 Task: In the  document resolutionconflicts.txt Share this file with 'softage2@softage.net' Make a copy of the file 'without changing the auto name' Delete the  copy of the file
Action: Mouse moved to (415, 381)
Screenshot: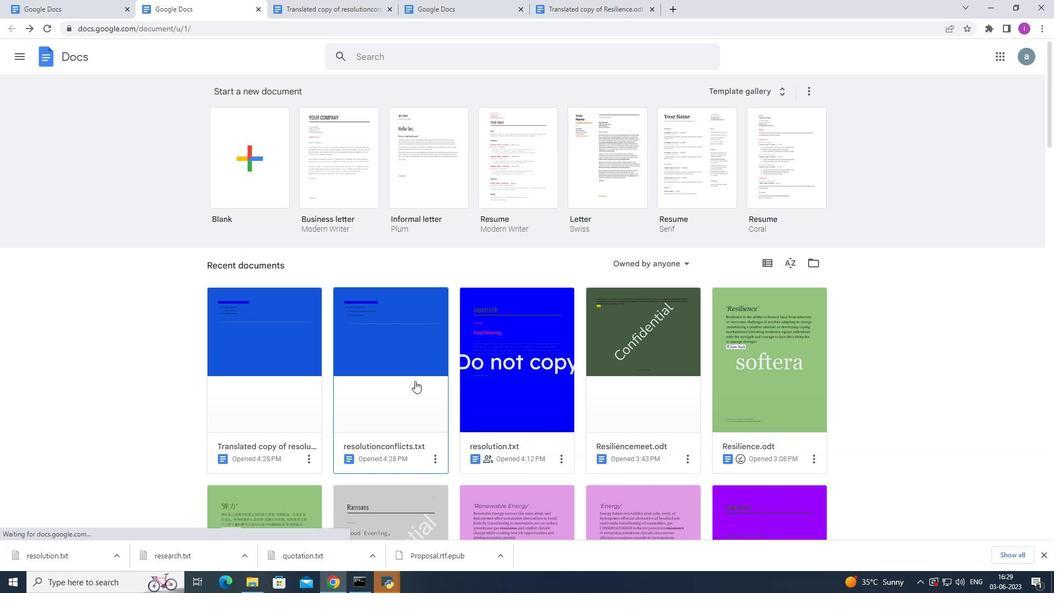 
Action: Mouse pressed left at (415, 381)
Screenshot: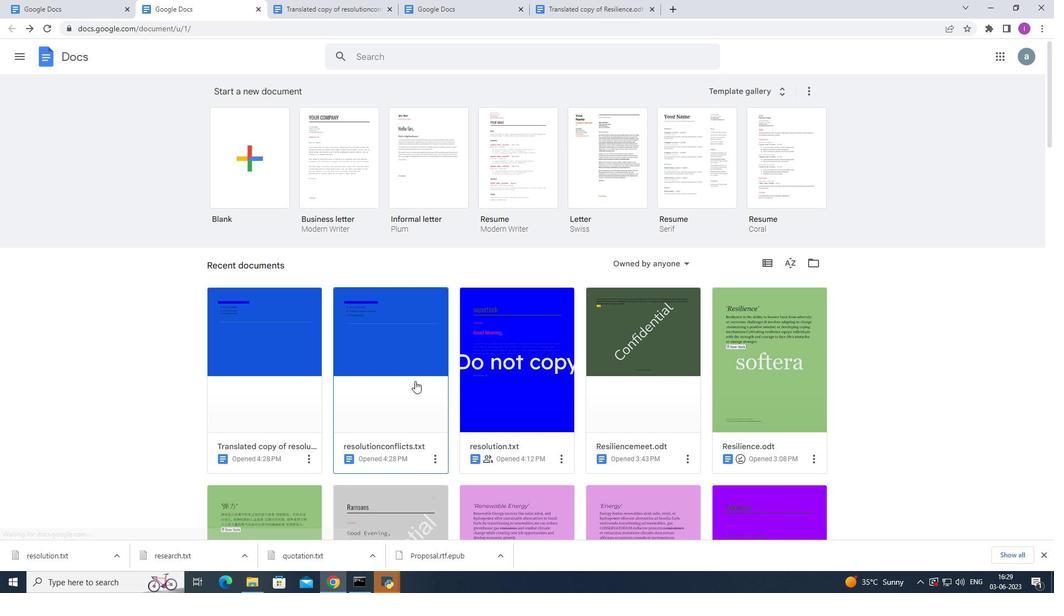 
Action: Mouse moved to (41, 61)
Screenshot: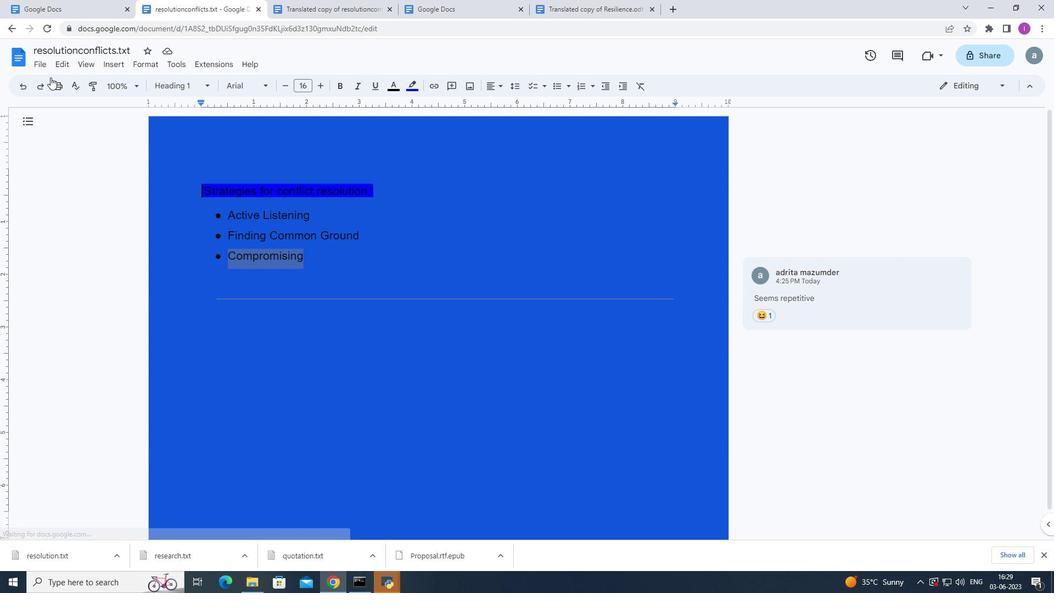 
Action: Mouse pressed left at (41, 61)
Screenshot: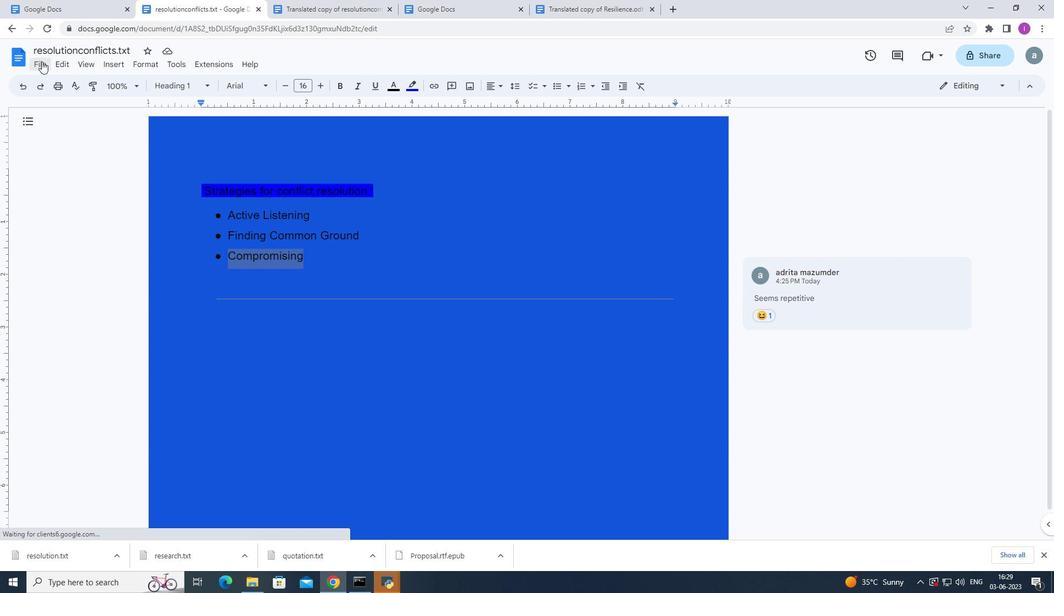
Action: Mouse moved to (230, 145)
Screenshot: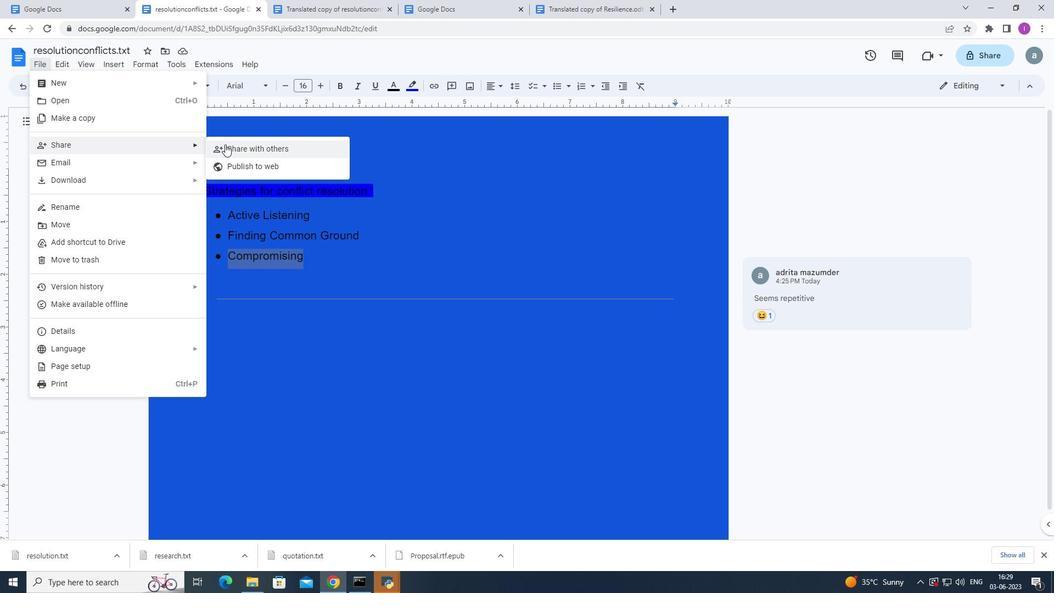 
Action: Mouse pressed left at (230, 145)
Screenshot: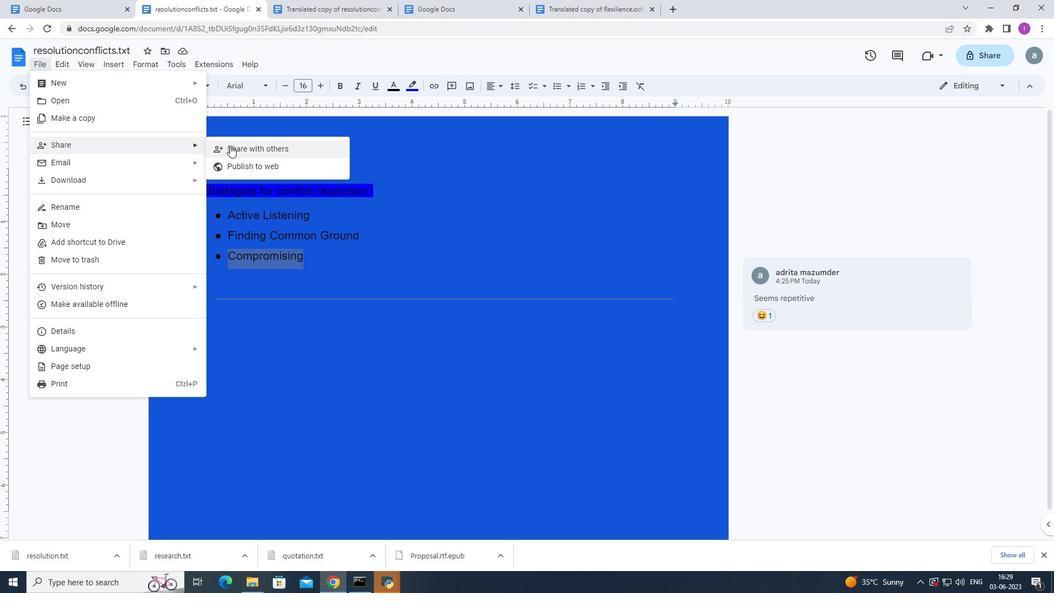 
Action: Mouse moved to (442, 231)
Screenshot: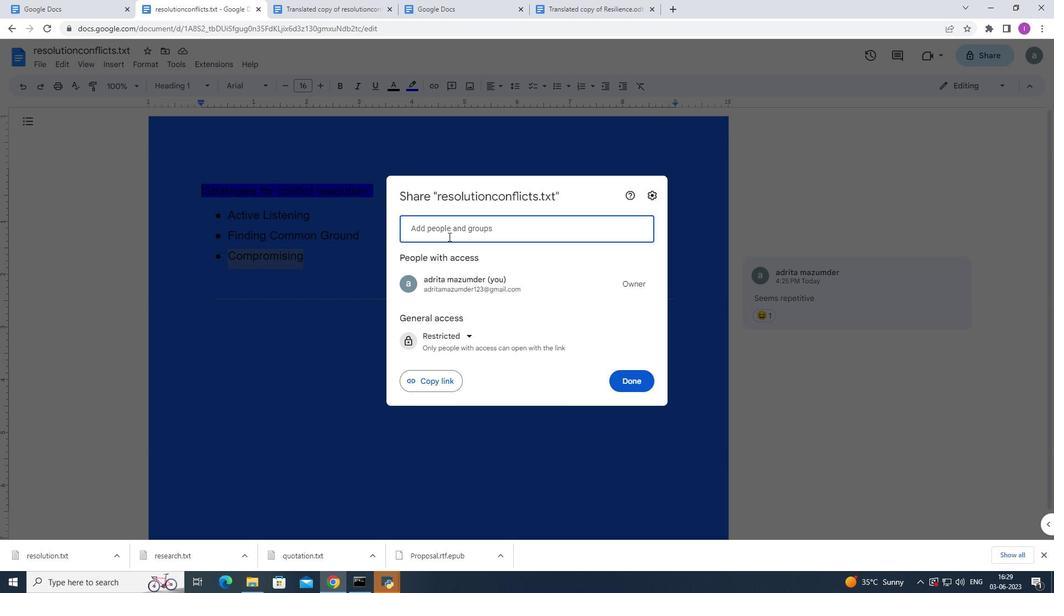 
Action: Mouse pressed left at (442, 231)
Screenshot: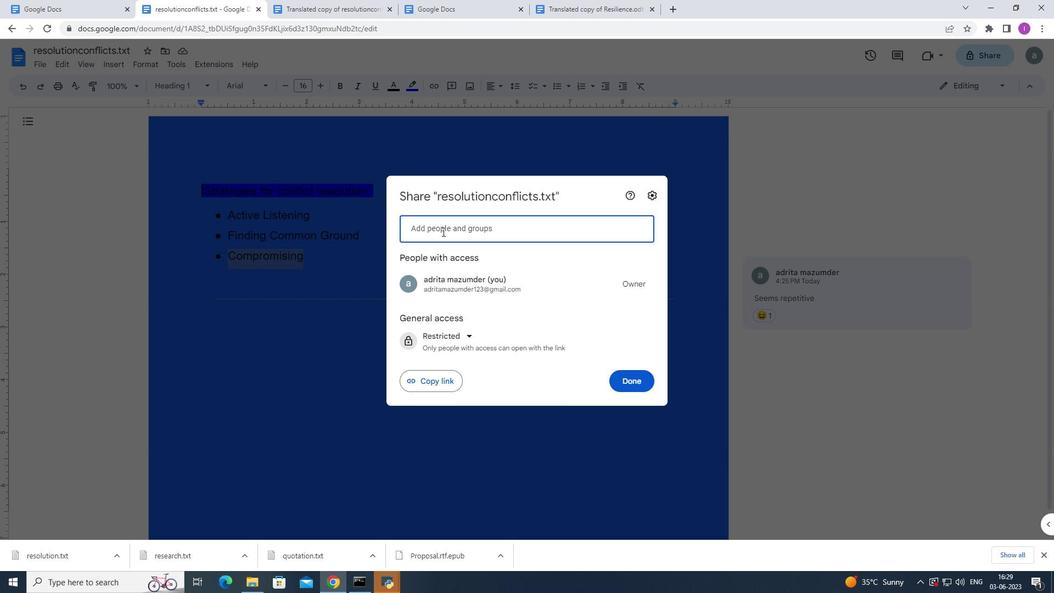 
Action: Mouse moved to (463, 321)
Screenshot: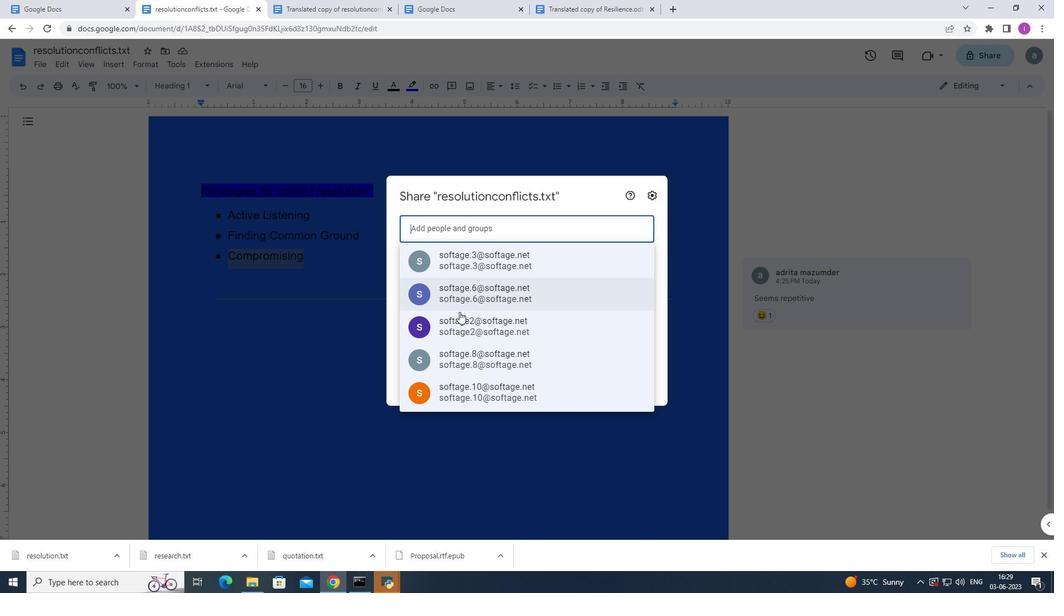 
Action: Mouse pressed left at (463, 321)
Screenshot: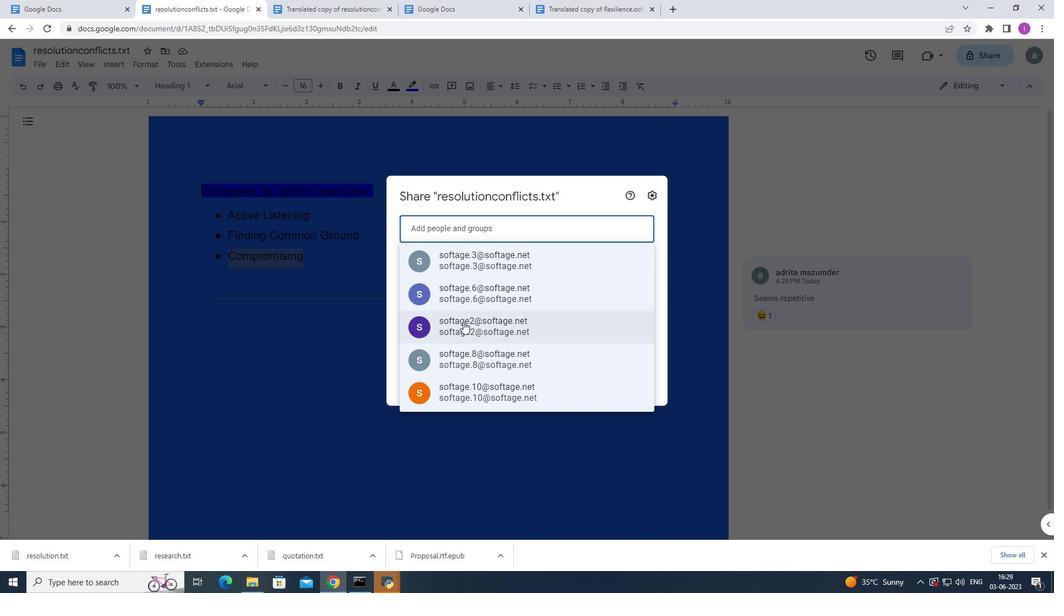 
Action: Mouse moved to (628, 360)
Screenshot: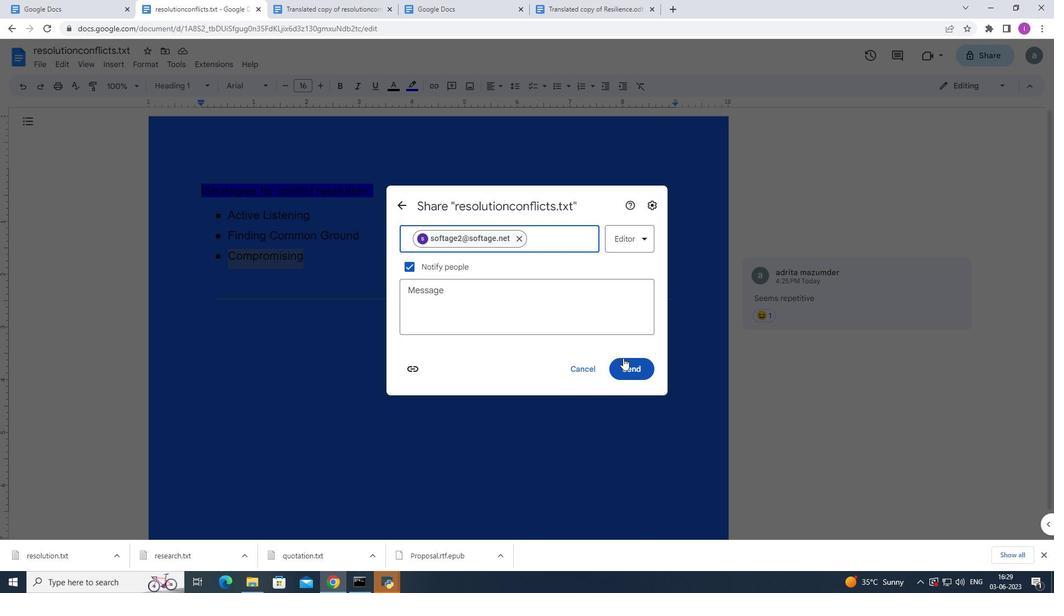 
Action: Mouse pressed left at (628, 360)
Screenshot: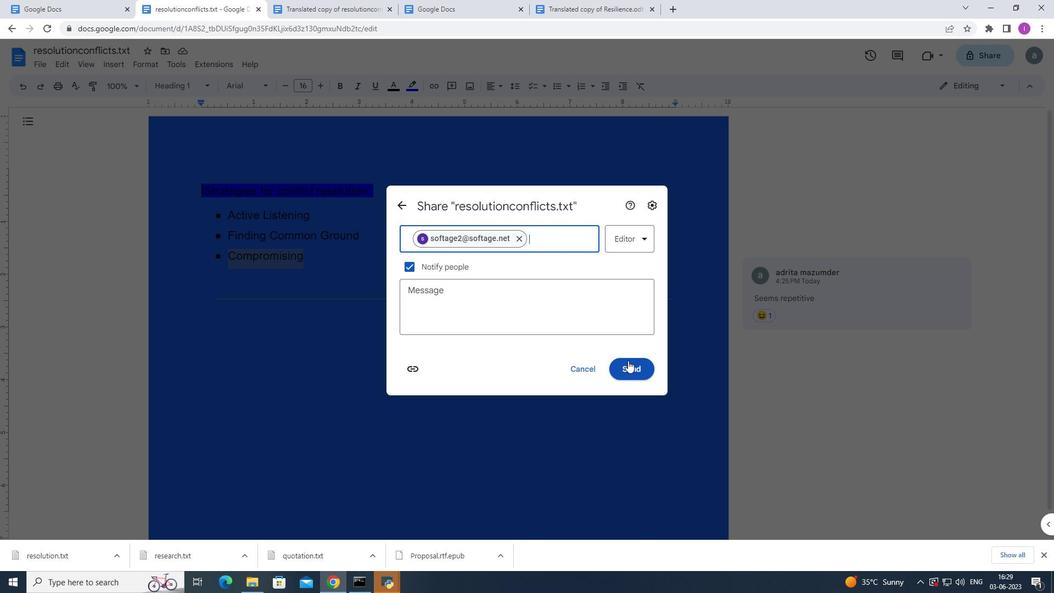
Action: Mouse moved to (587, 341)
Screenshot: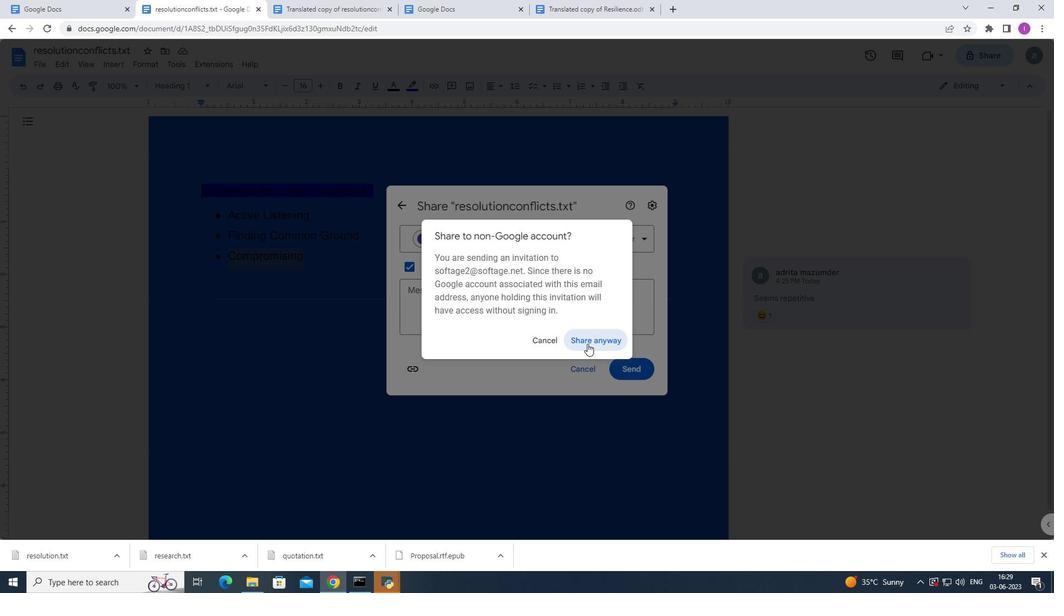
Action: Mouse pressed left at (587, 341)
Screenshot: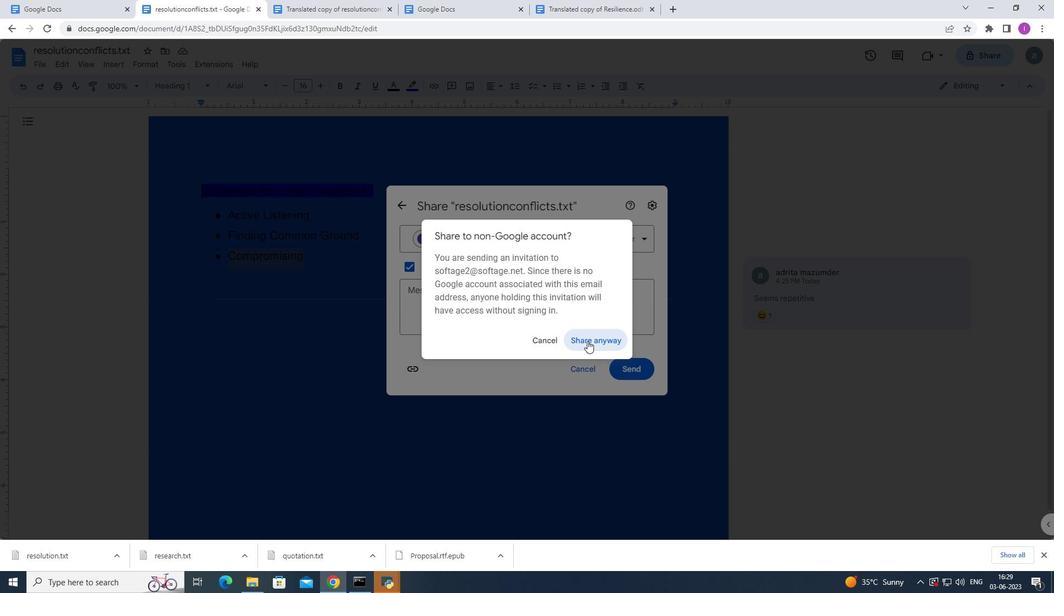 
Action: Mouse moved to (34, 59)
Screenshot: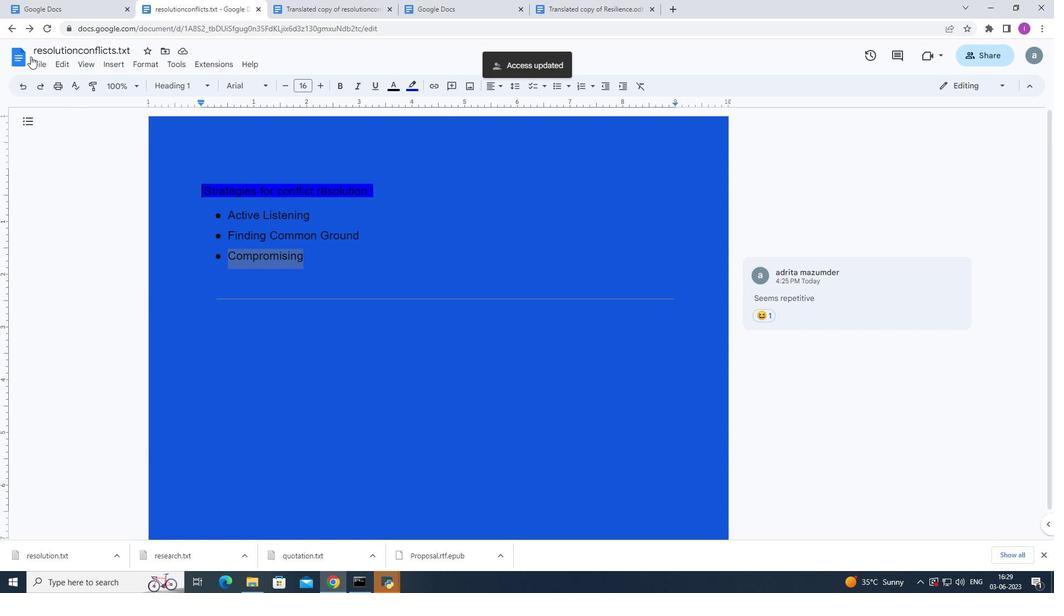 
Action: Mouse pressed left at (34, 59)
Screenshot: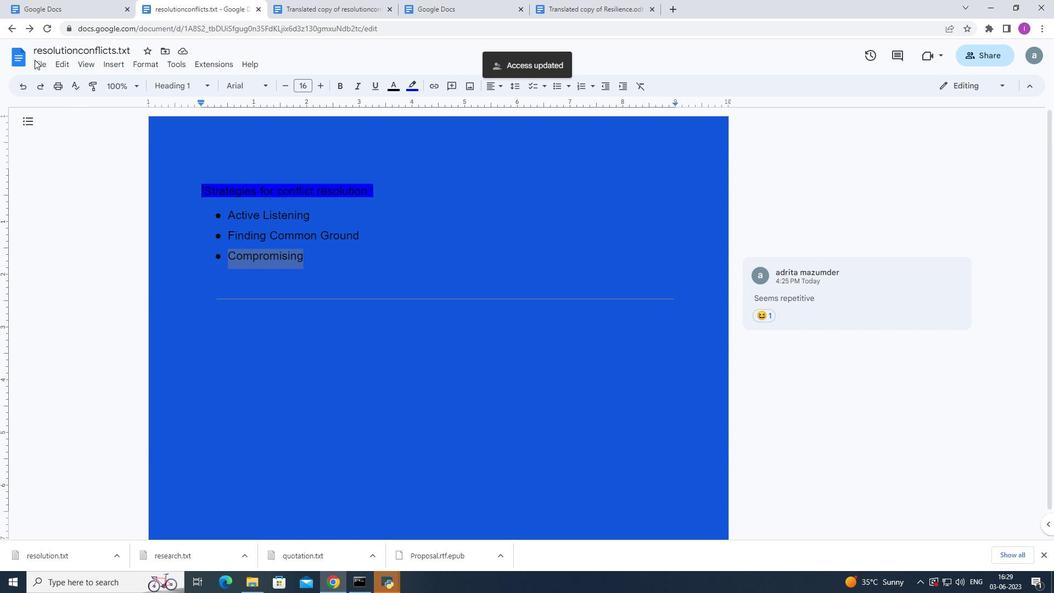 
Action: Mouse moved to (37, 60)
Screenshot: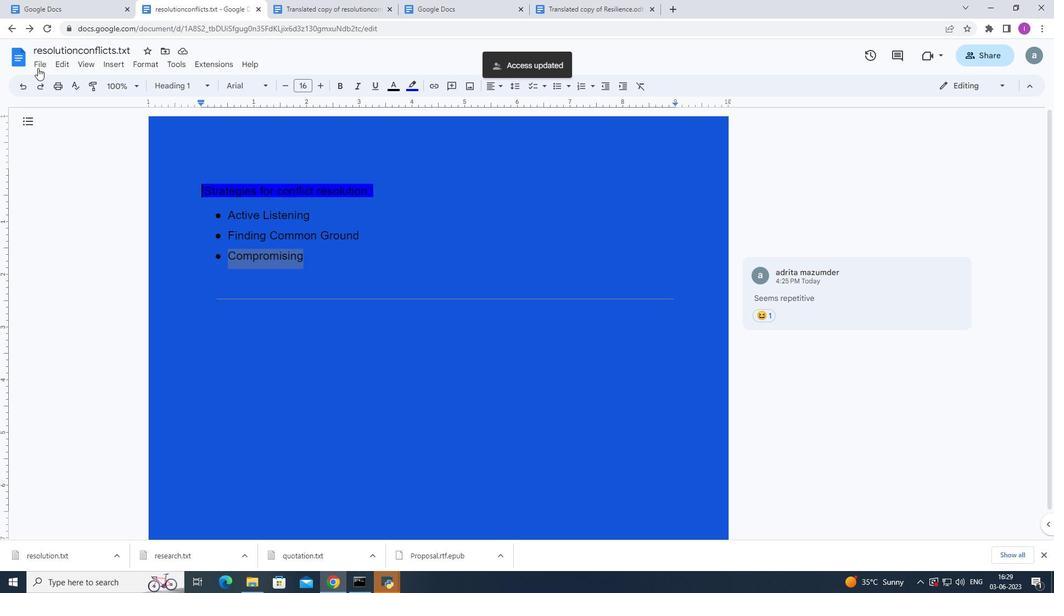 
Action: Mouse pressed left at (37, 60)
Screenshot: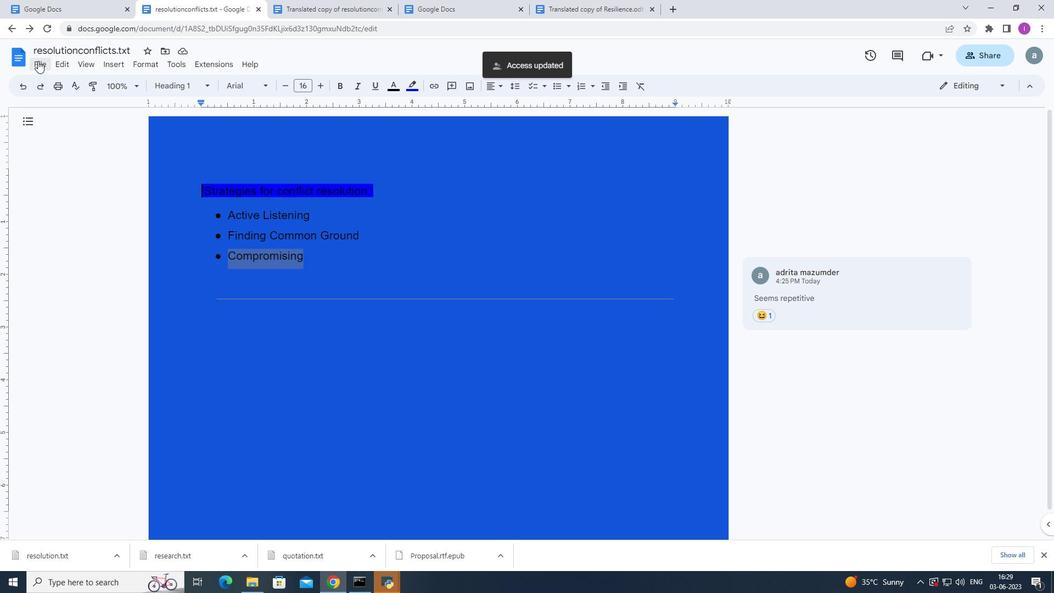 
Action: Mouse moved to (100, 125)
Screenshot: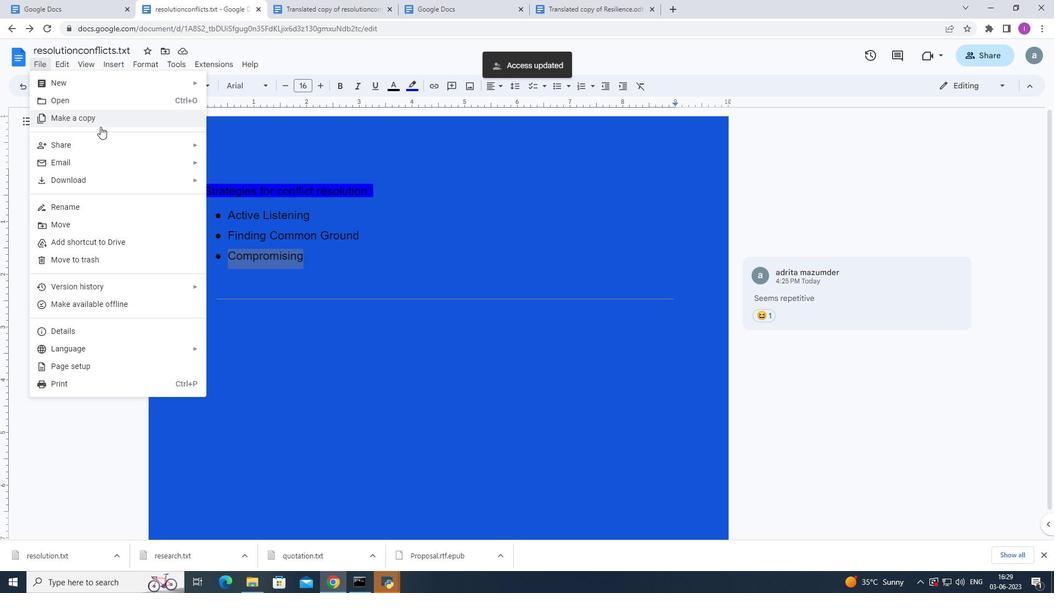 
Action: Mouse pressed left at (100, 125)
Screenshot: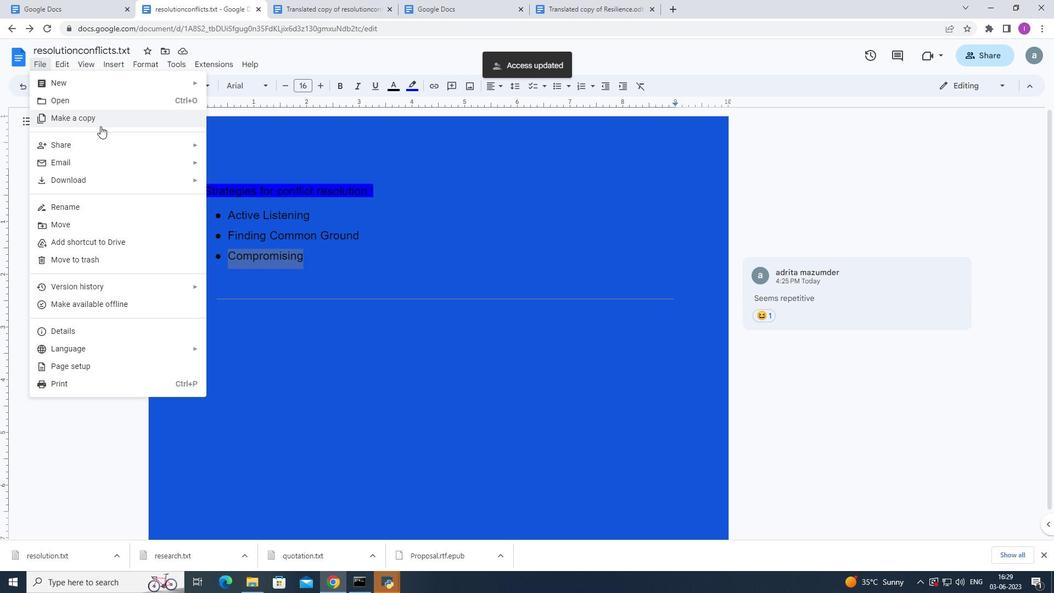 
Action: Mouse moved to (555, 243)
Screenshot: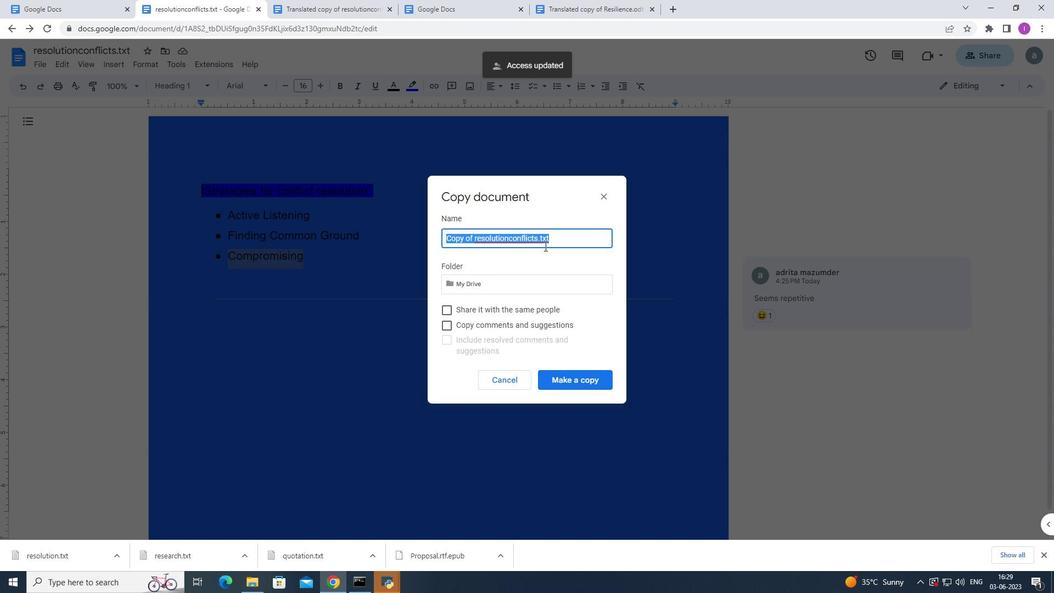 
Action: Key pressed without<Key.space>changing<Key.space>the<Key.space>auto<Key.space>name
Screenshot: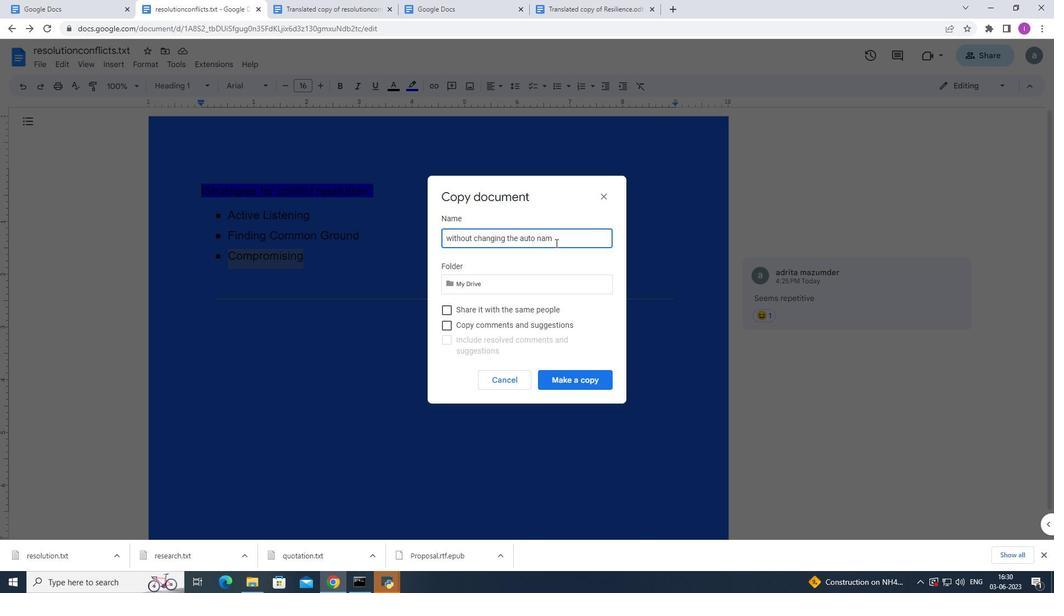 
Action: Mouse moved to (555, 377)
Screenshot: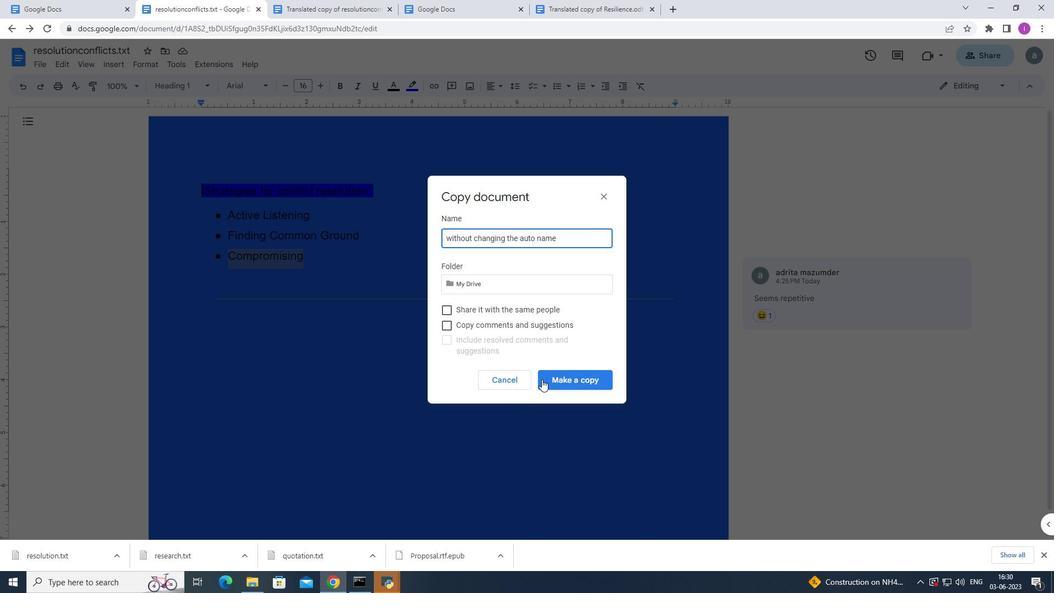 
Action: Mouse pressed left at (555, 377)
Screenshot: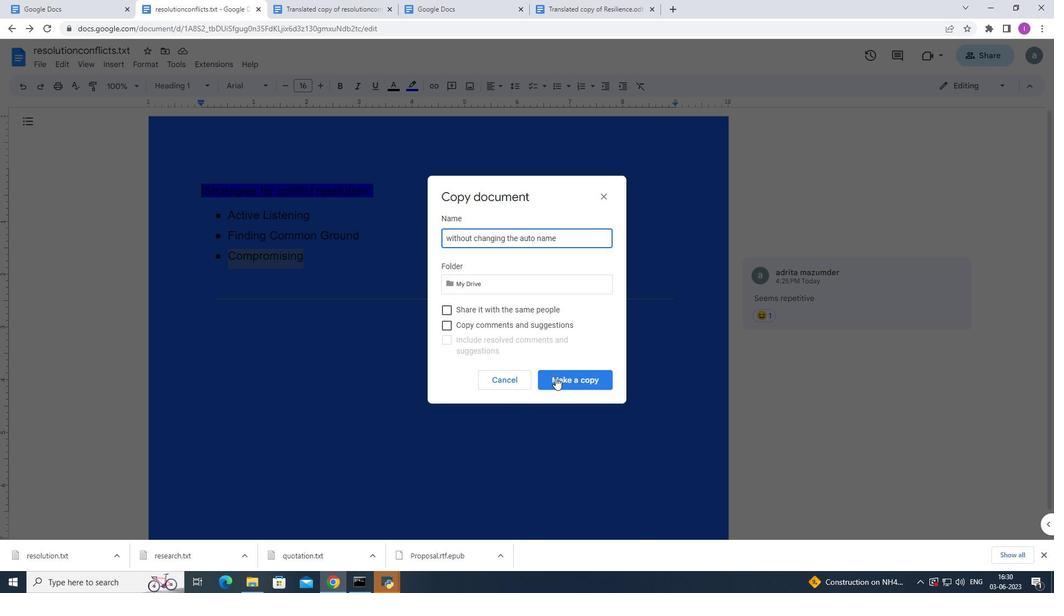 
Action: Mouse moved to (206, 5)
Screenshot: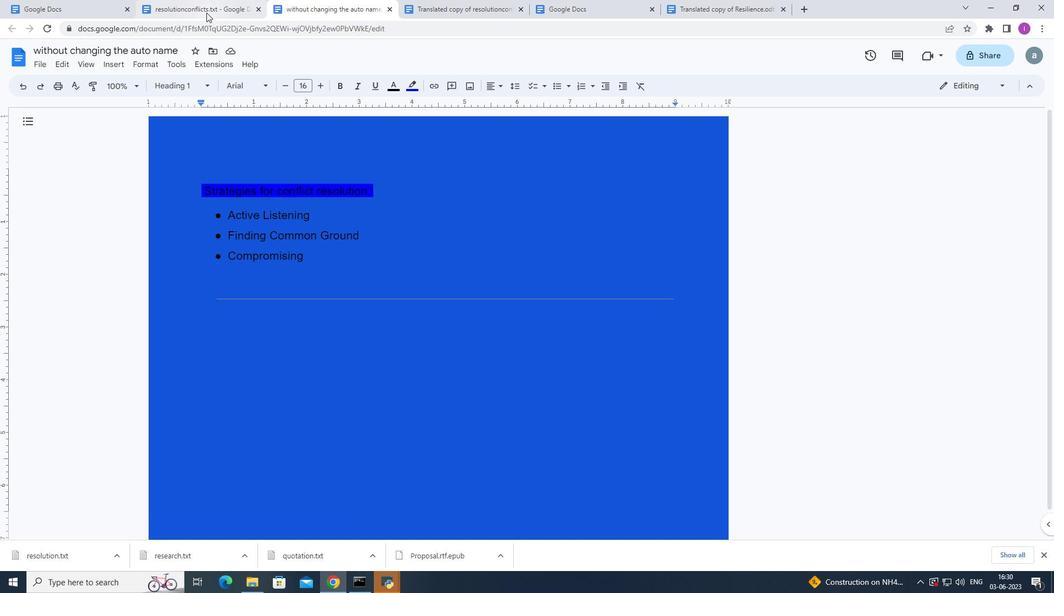 
Action: Mouse pressed left at (206, 5)
Screenshot: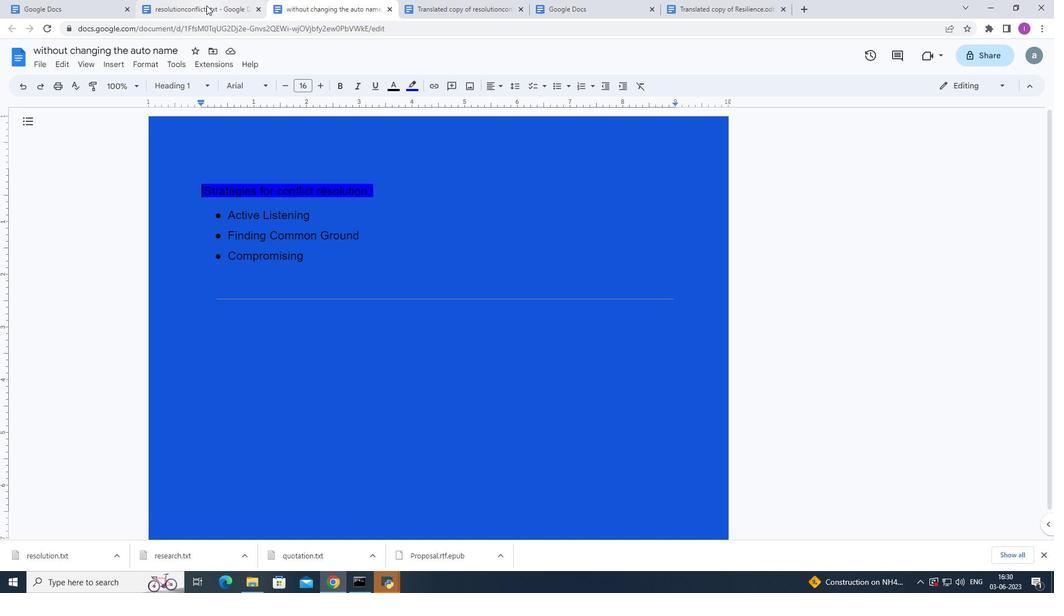 
Action: Mouse moved to (12, 24)
Screenshot: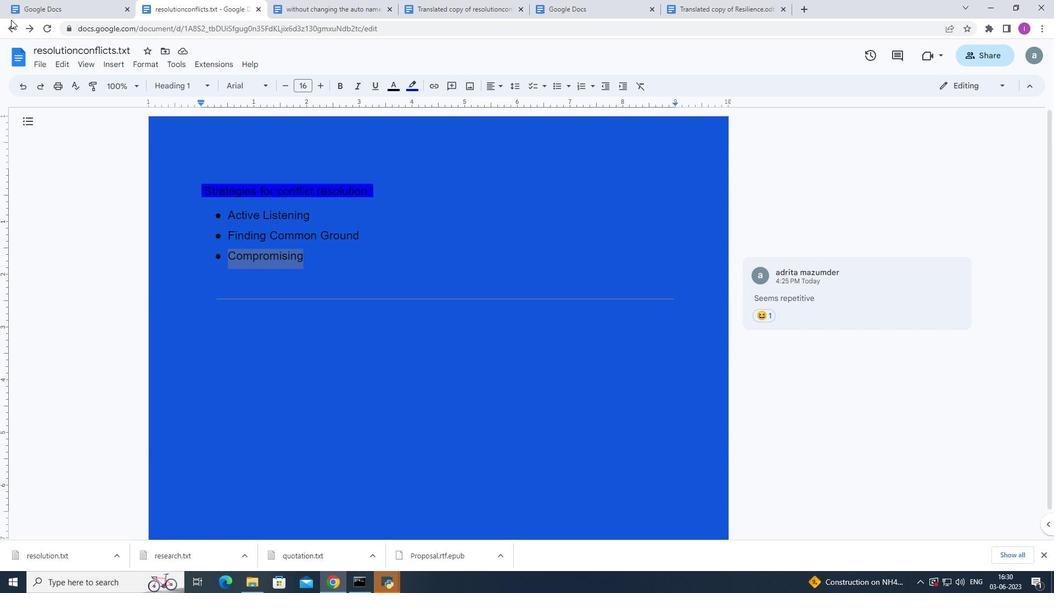 
Action: Mouse pressed left at (12, 24)
Screenshot: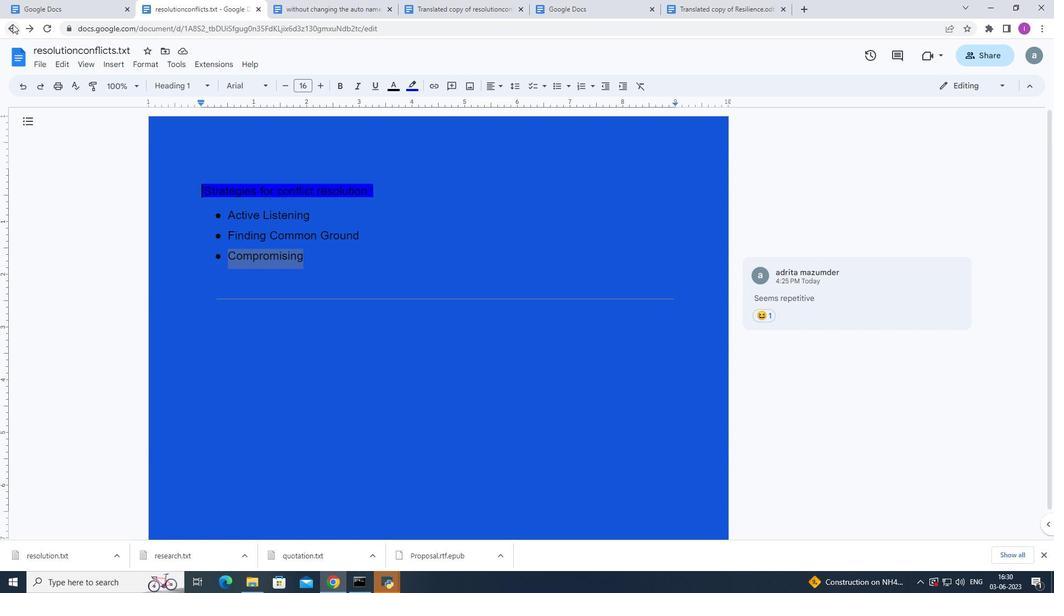 
Action: Mouse moved to (309, 455)
Screenshot: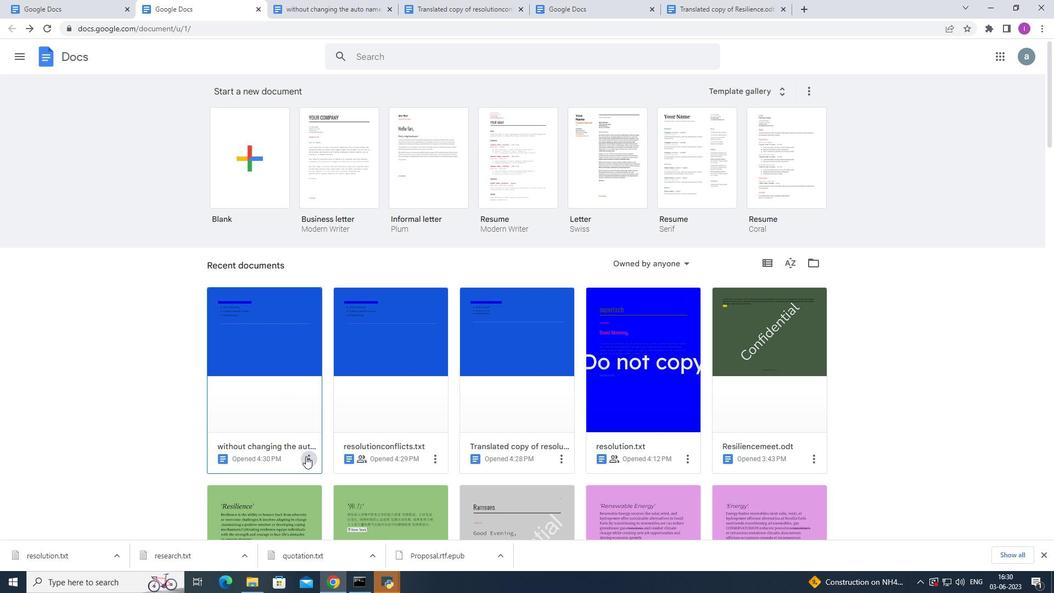 
Action: Mouse pressed left at (309, 455)
Screenshot: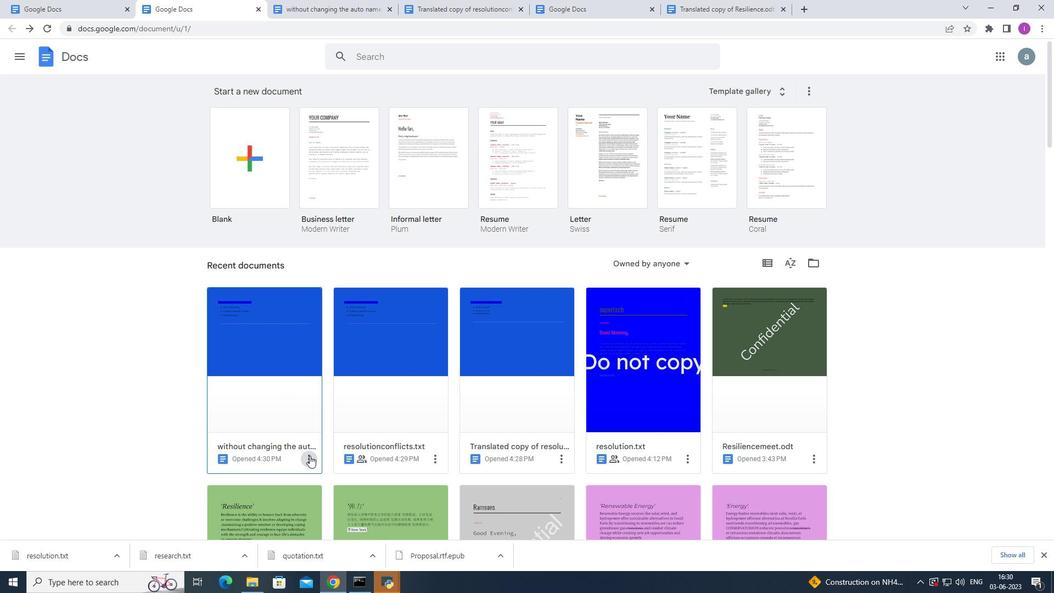 
Action: Mouse moved to (300, 388)
Screenshot: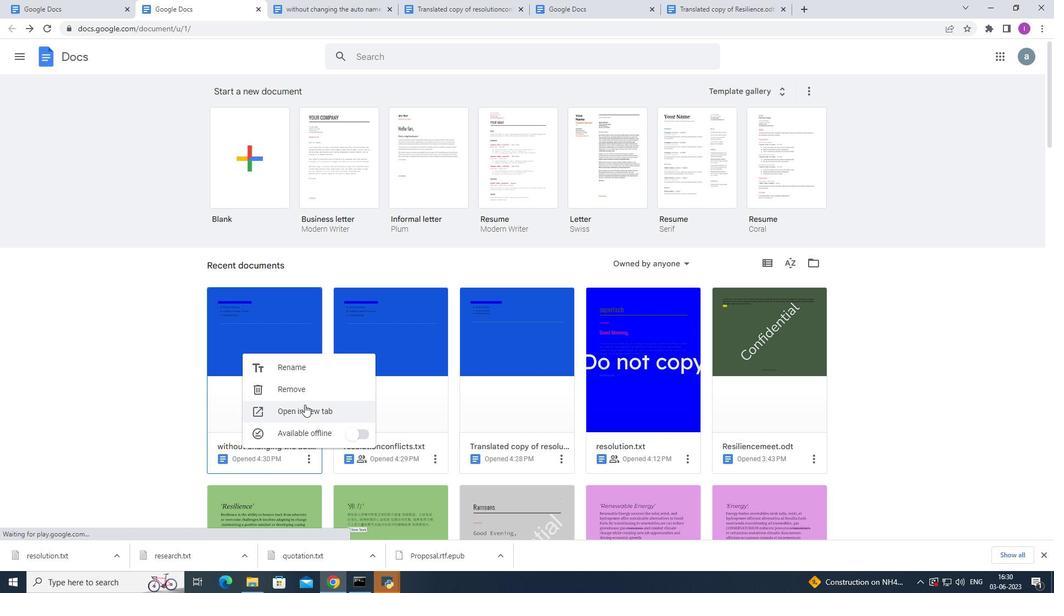 
Action: Mouse pressed left at (300, 388)
Screenshot: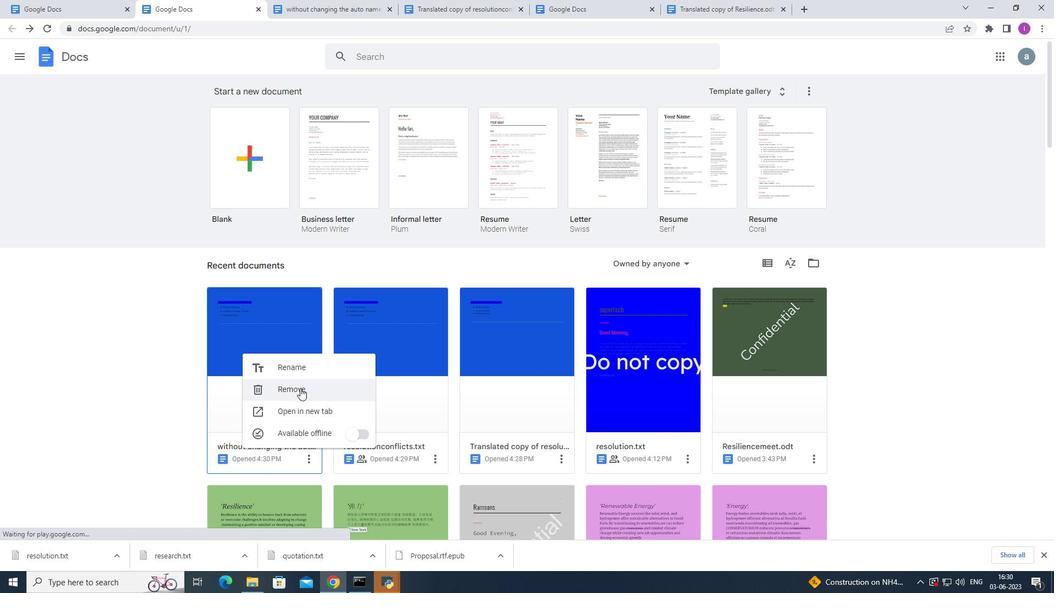 
Action: Mouse moved to (663, 323)
Screenshot: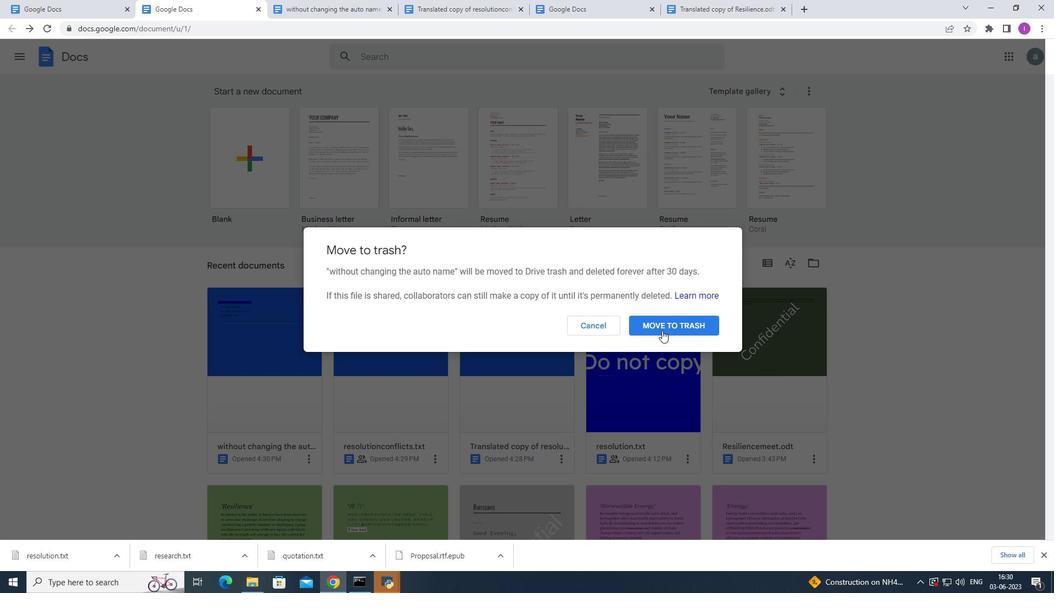 
Action: Mouse pressed left at (663, 323)
Screenshot: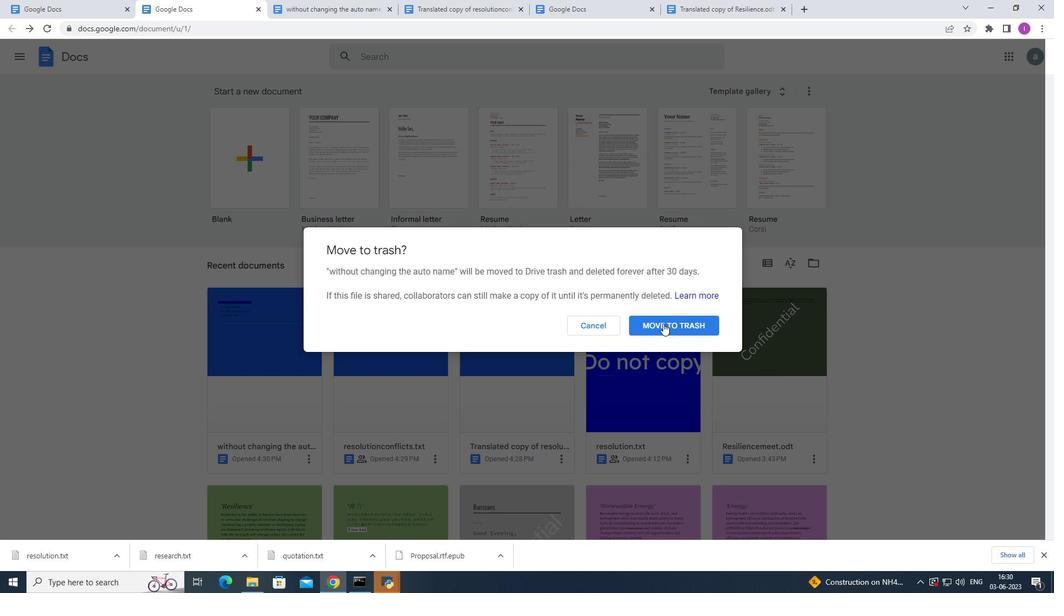 
